 Task: Add section header from layout.
Action: Mouse moved to (176, 63)
Screenshot: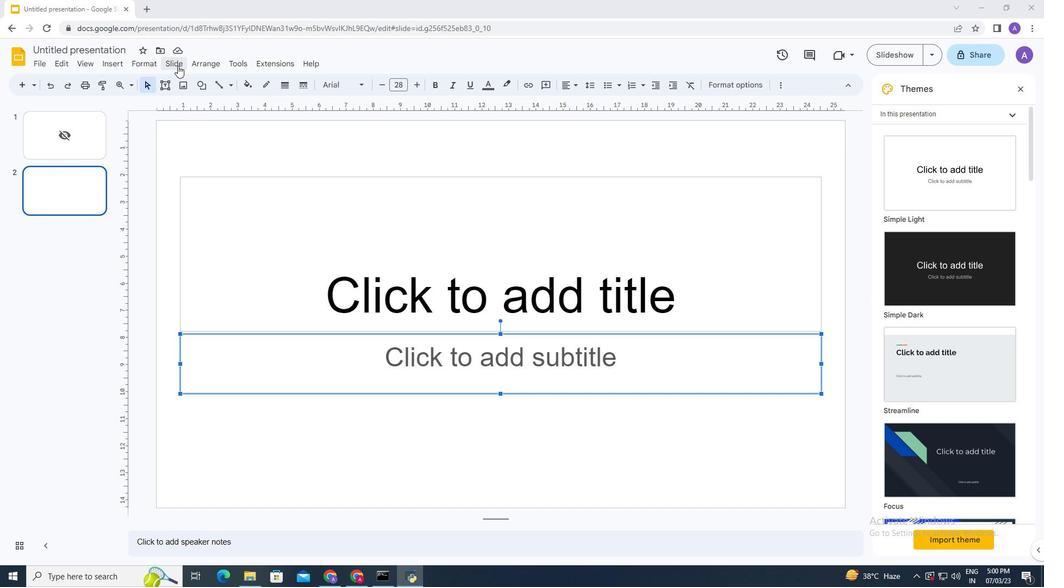 
Action: Mouse pressed left at (176, 63)
Screenshot: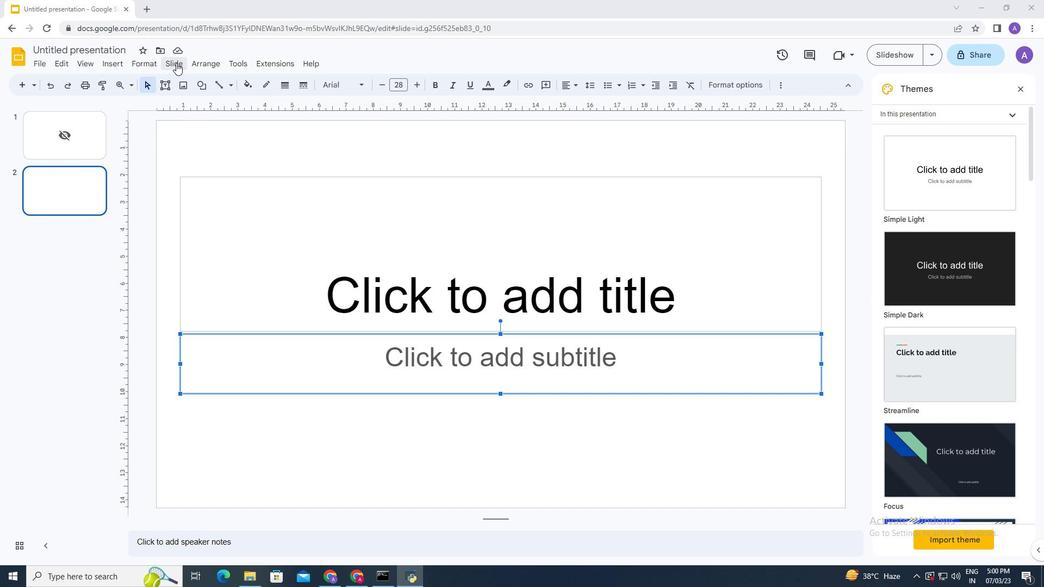 
Action: Mouse moved to (444, 218)
Screenshot: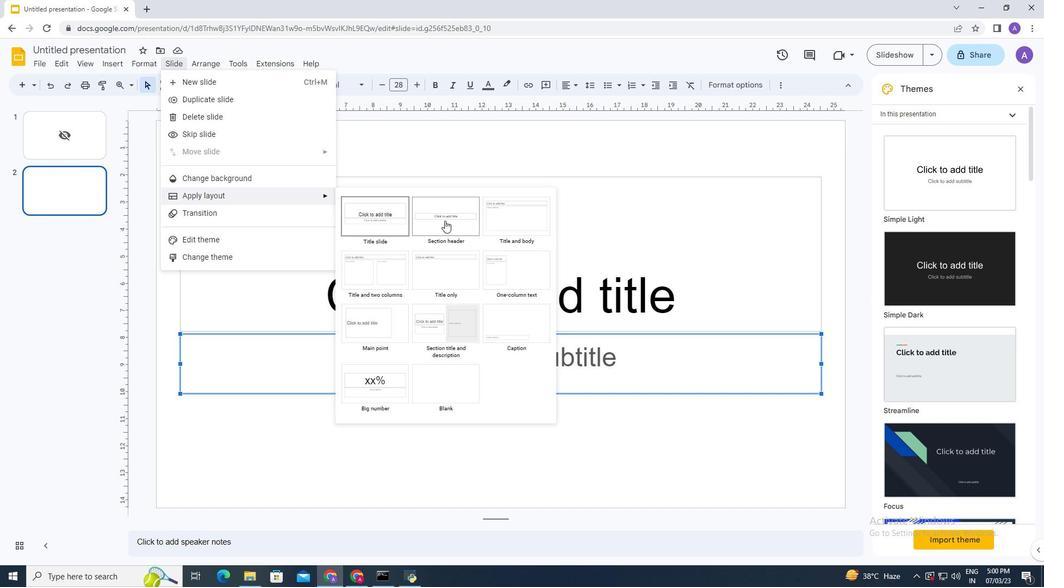 
Action: Mouse pressed left at (444, 218)
Screenshot: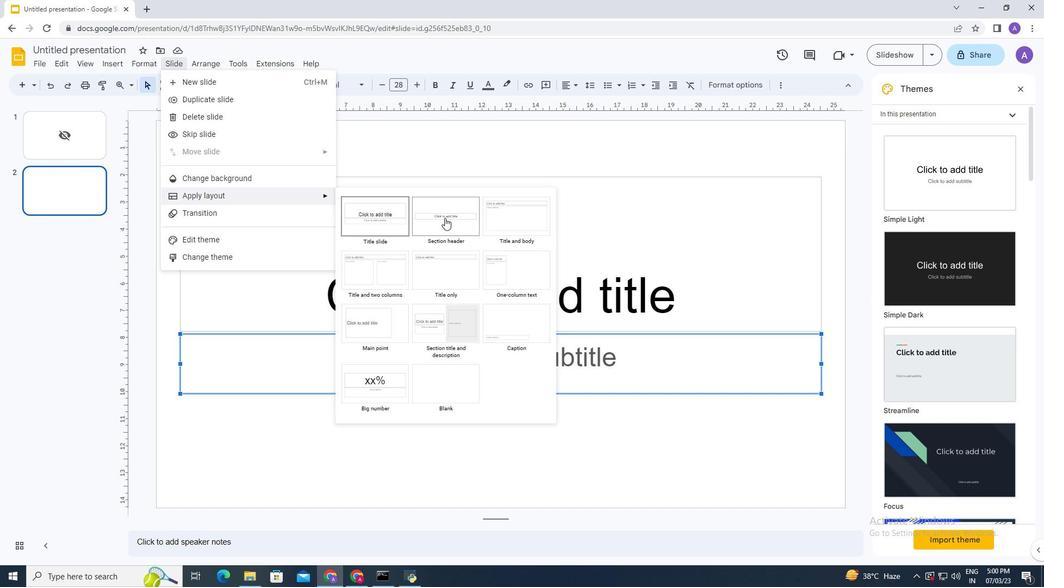 
